 Task: Check the updates from our CEO.
Action: Mouse scrolled (901, 327) with delta (0, 0)
Screenshot: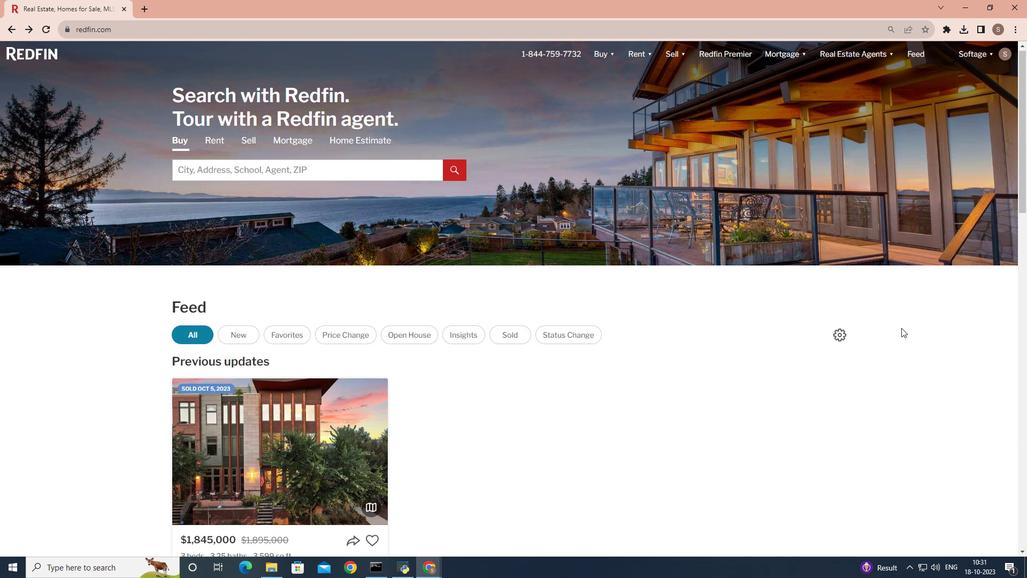 
Action: Mouse scrolled (901, 327) with delta (0, 0)
Screenshot: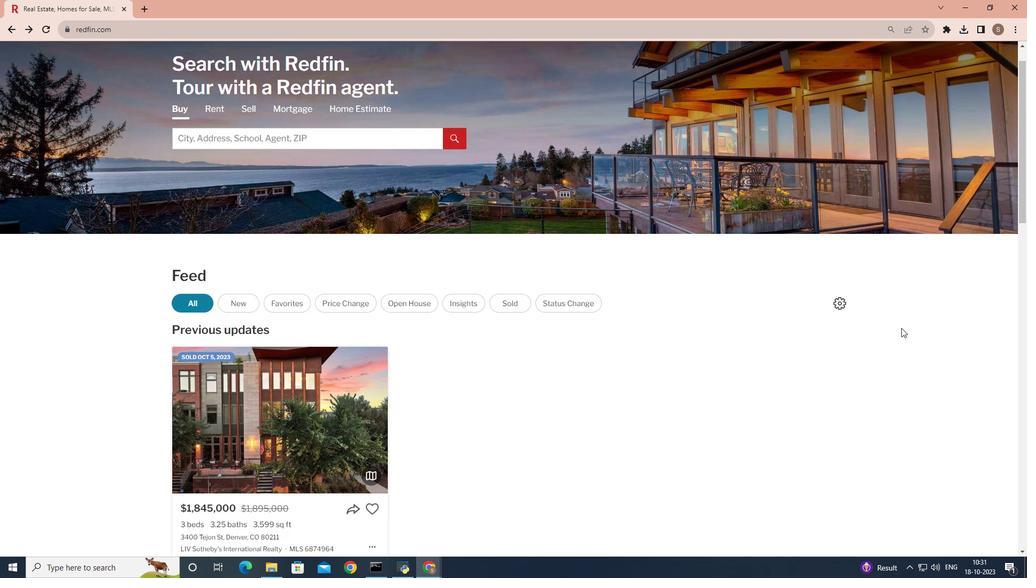 
Action: Mouse scrolled (901, 327) with delta (0, 0)
Screenshot: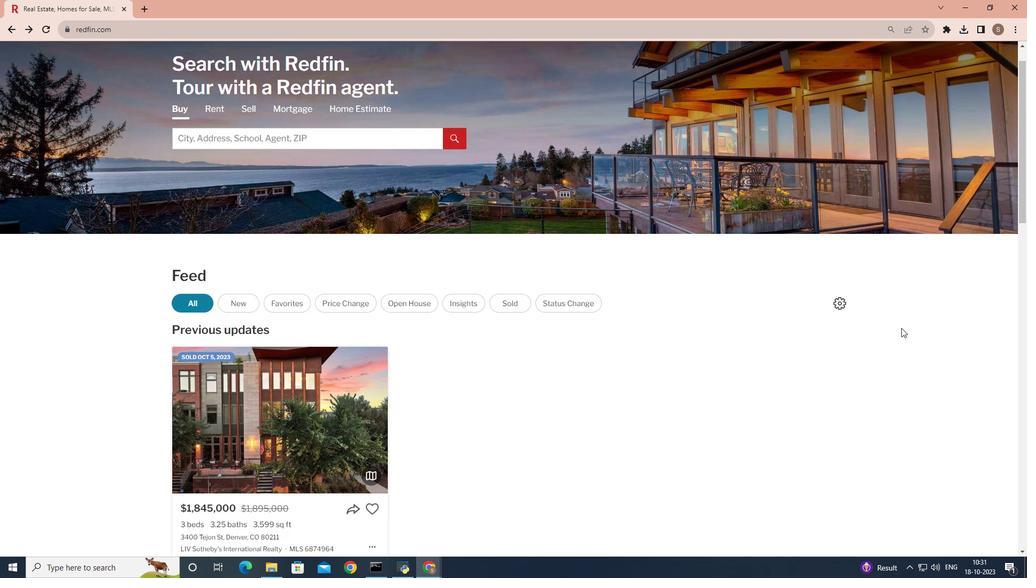 
Action: Mouse scrolled (901, 327) with delta (0, 0)
Screenshot: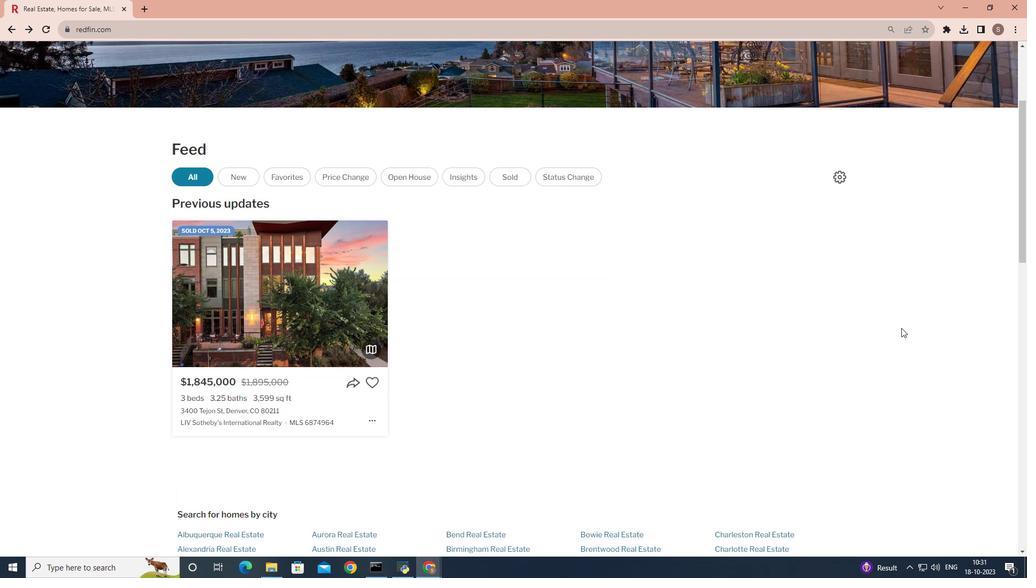 
Action: Mouse scrolled (901, 327) with delta (0, 0)
Screenshot: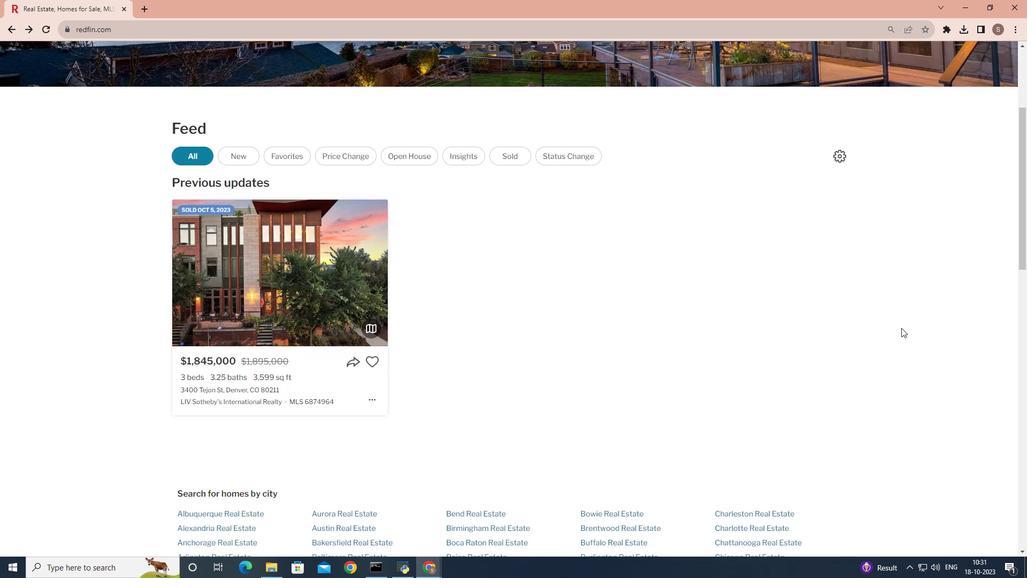 
Action: Mouse scrolled (901, 327) with delta (0, 0)
Screenshot: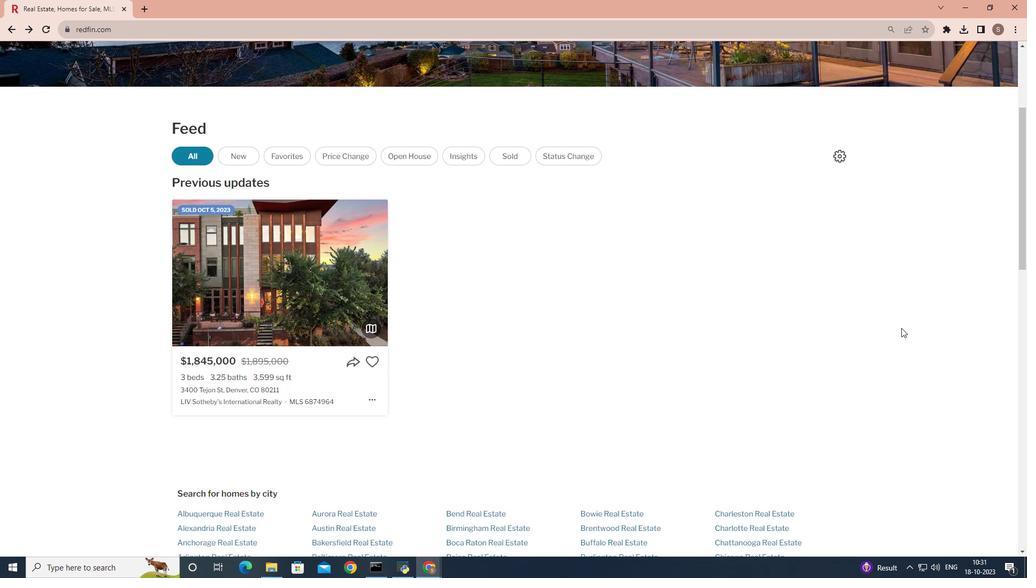 
Action: Mouse scrolled (901, 327) with delta (0, 0)
Screenshot: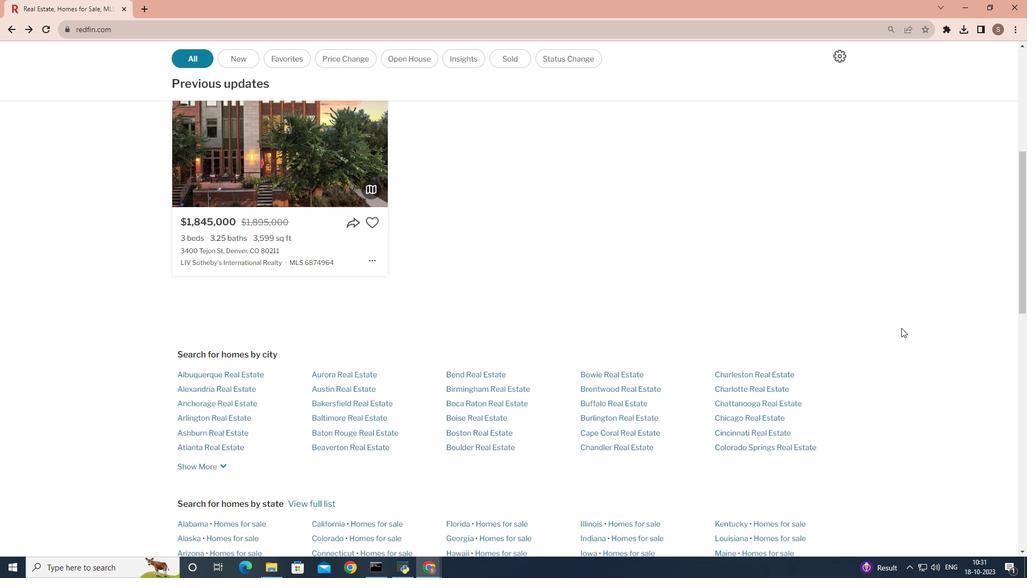 
Action: Mouse scrolled (901, 327) with delta (0, 0)
Screenshot: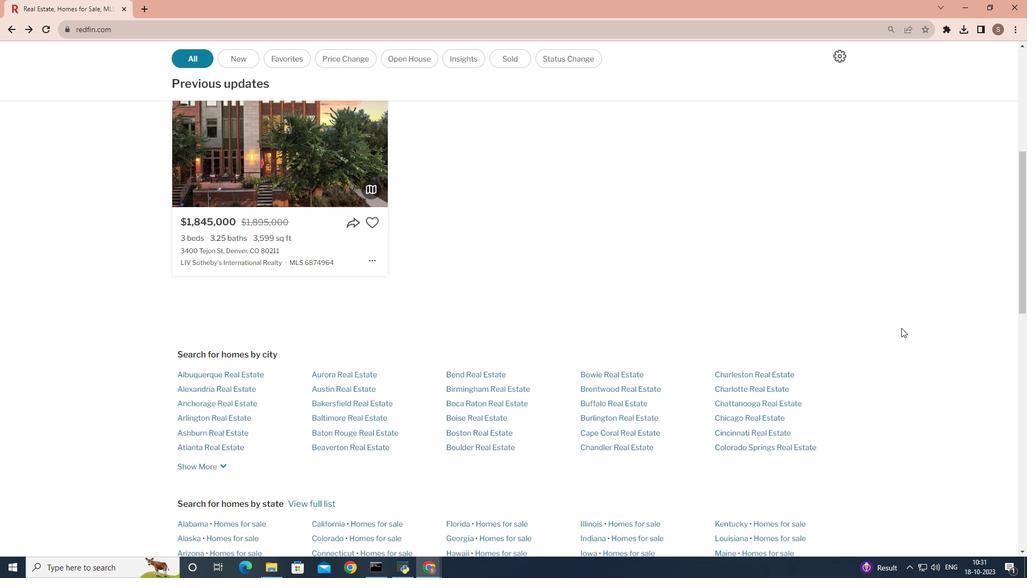 
Action: Mouse scrolled (901, 327) with delta (0, 0)
Screenshot: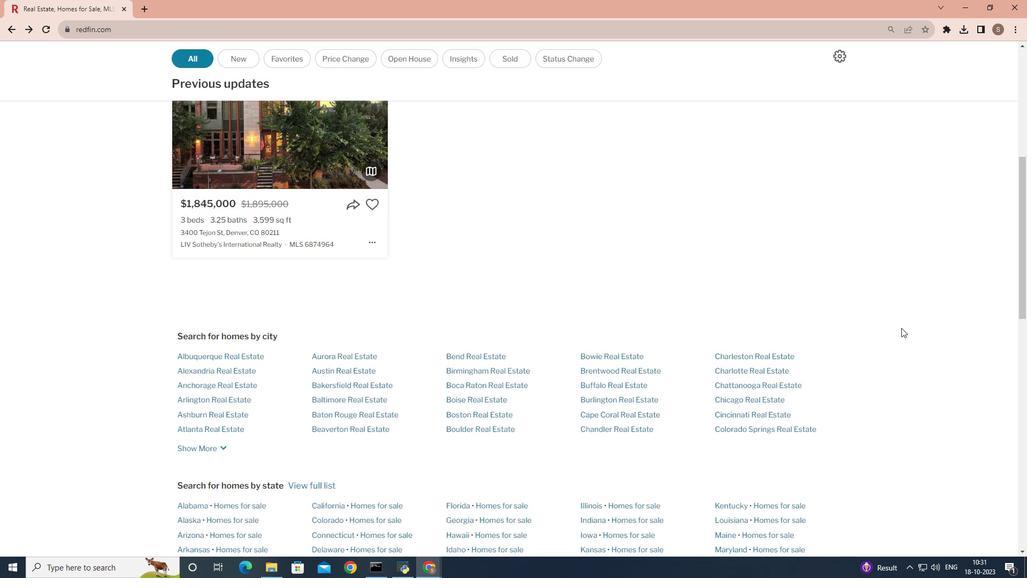 
Action: Mouse scrolled (901, 327) with delta (0, 0)
Screenshot: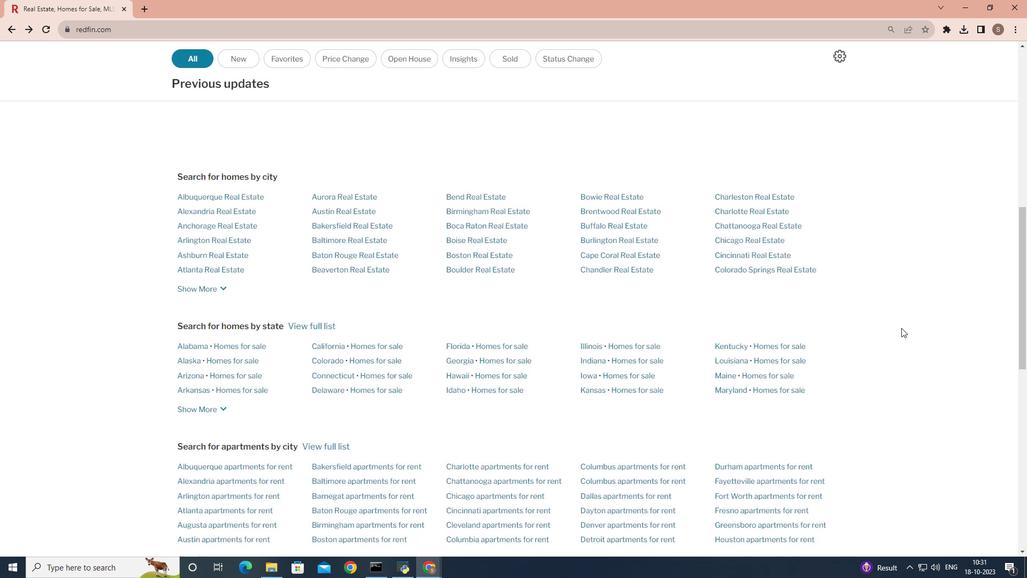 
Action: Mouse scrolled (901, 327) with delta (0, 0)
Screenshot: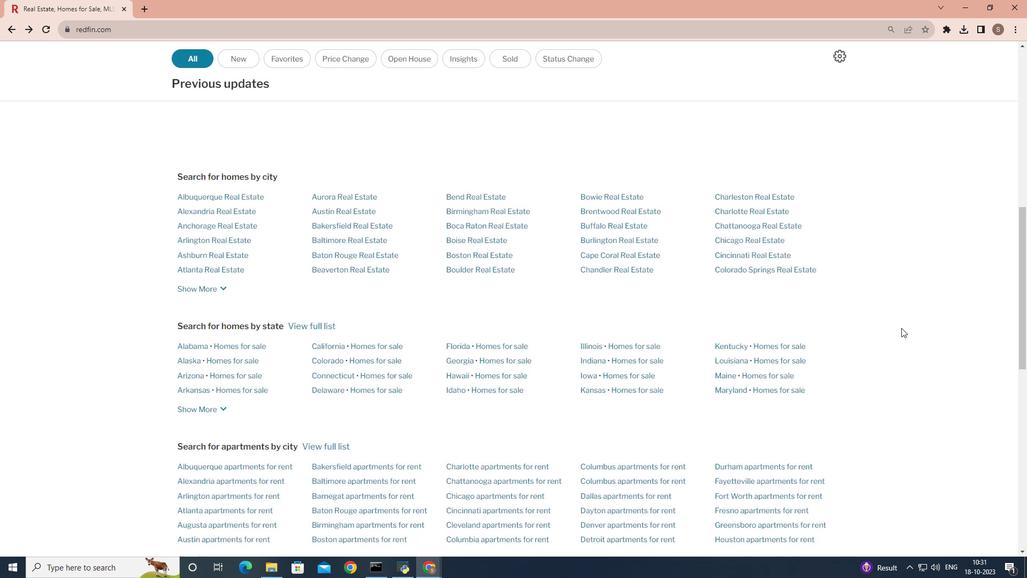 
Action: Mouse scrolled (901, 327) with delta (0, 0)
Screenshot: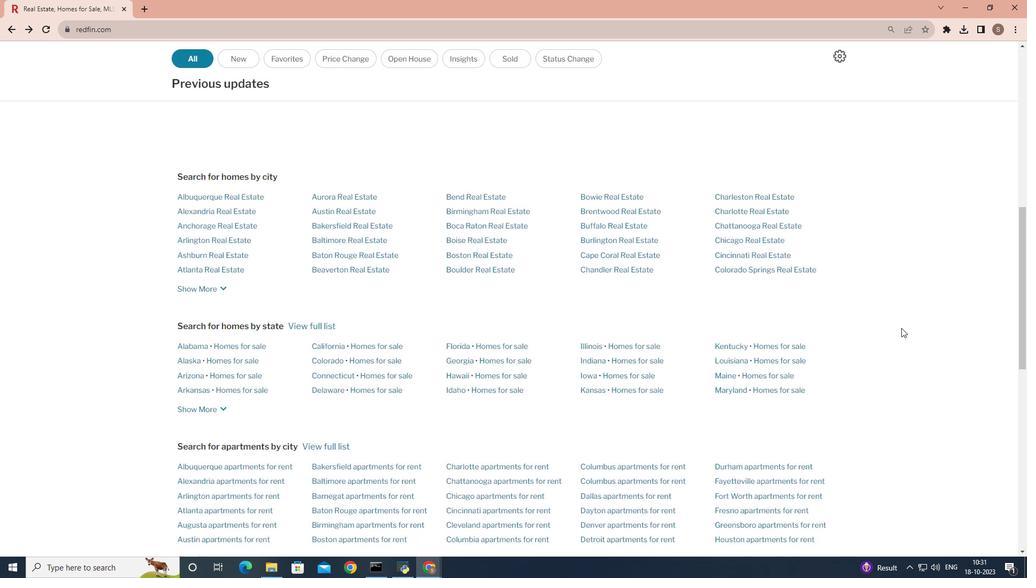 
Action: Mouse scrolled (901, 327) with delta (0, 0)
Screenshot: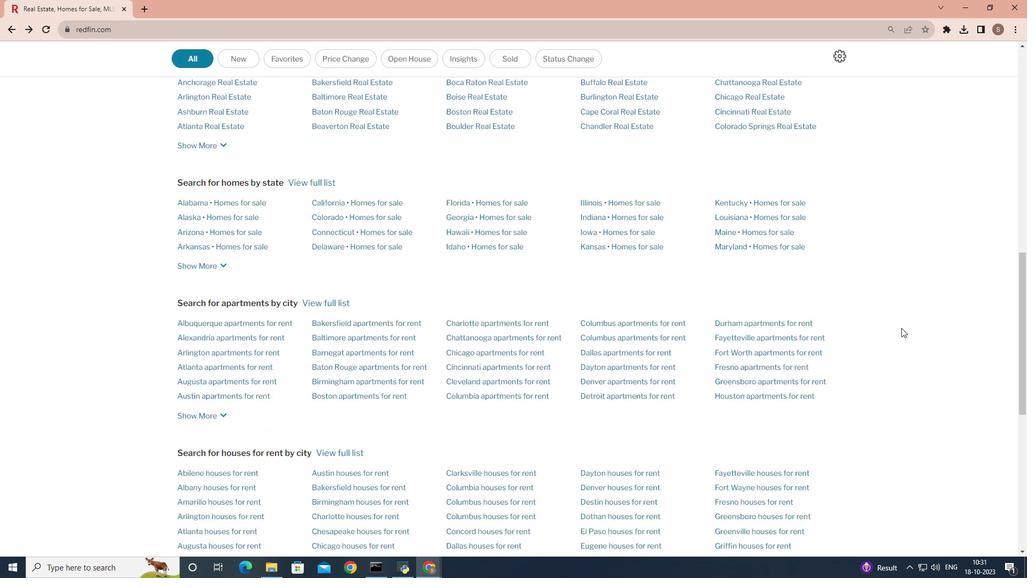 
Action: Mouse scrolled (901, 327) with delta (0, 0)
Screenshot: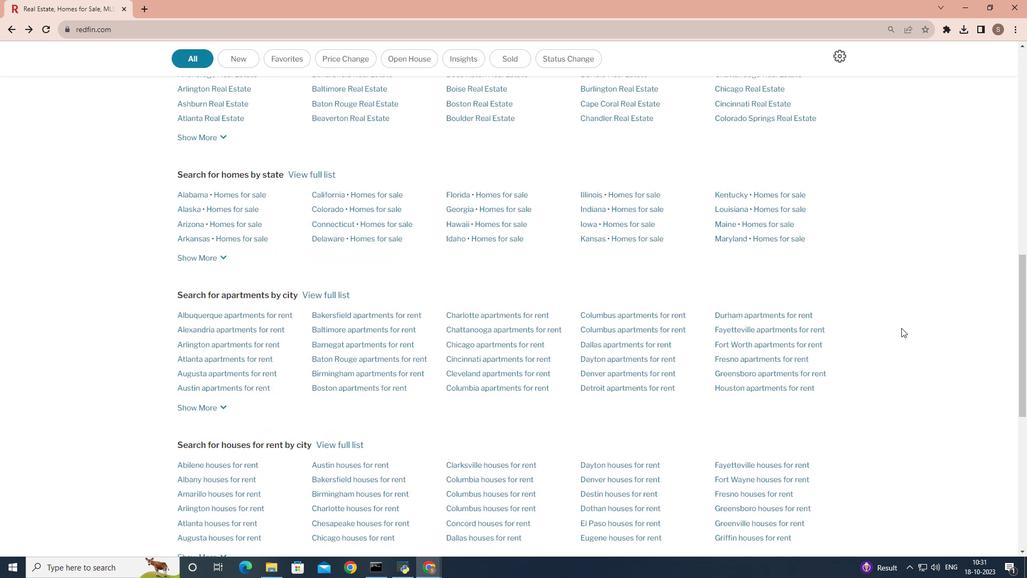 
Action: Mouse scrolled (901, 327) with delta (0, 0)
Screenshot: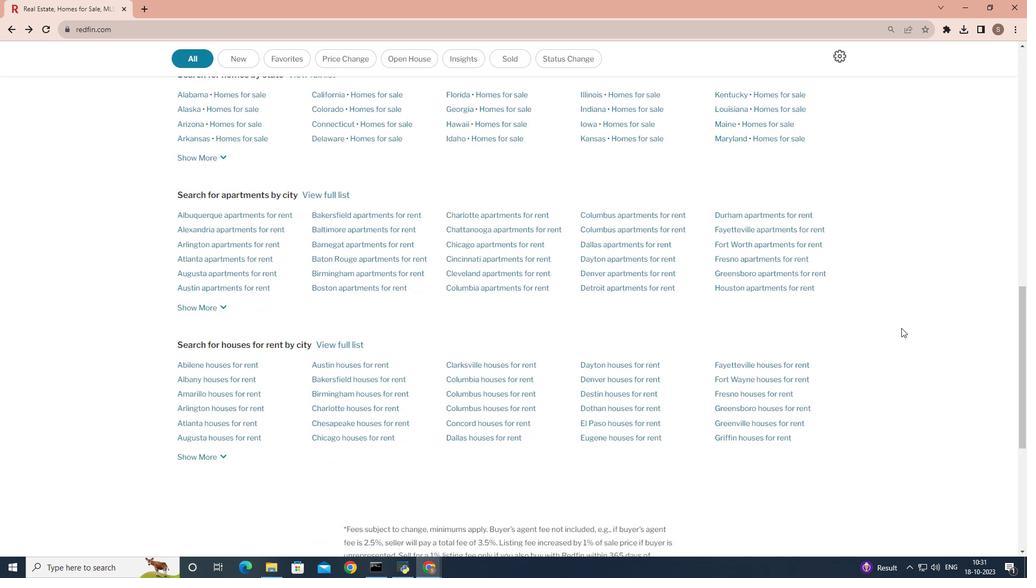 
Action: Mouse scrolled (901, 327) with delta (0, 0)
Screenshot: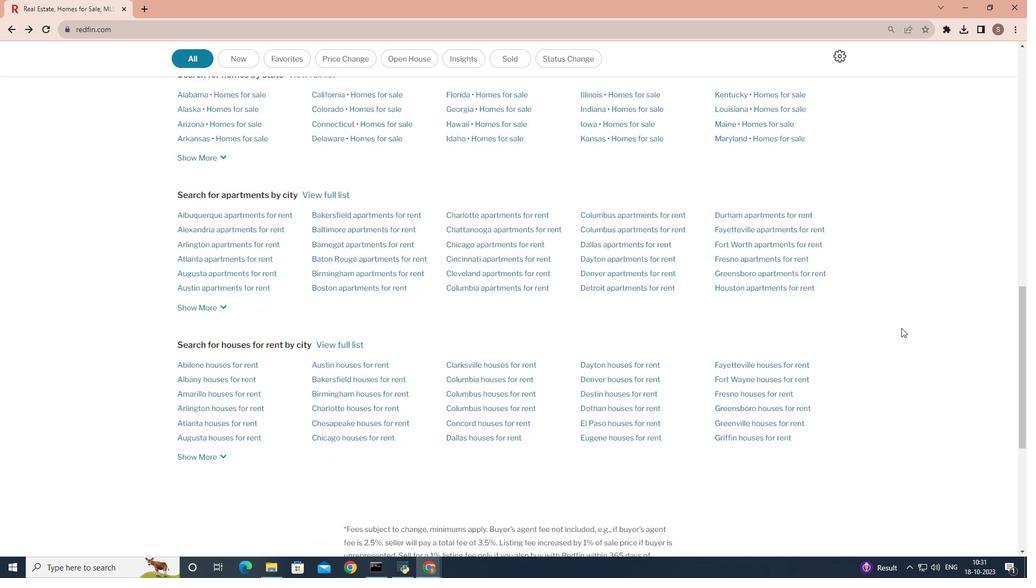 
Action: Mouse scrolled (901, 327) with delta (0, 0)
Screenshot: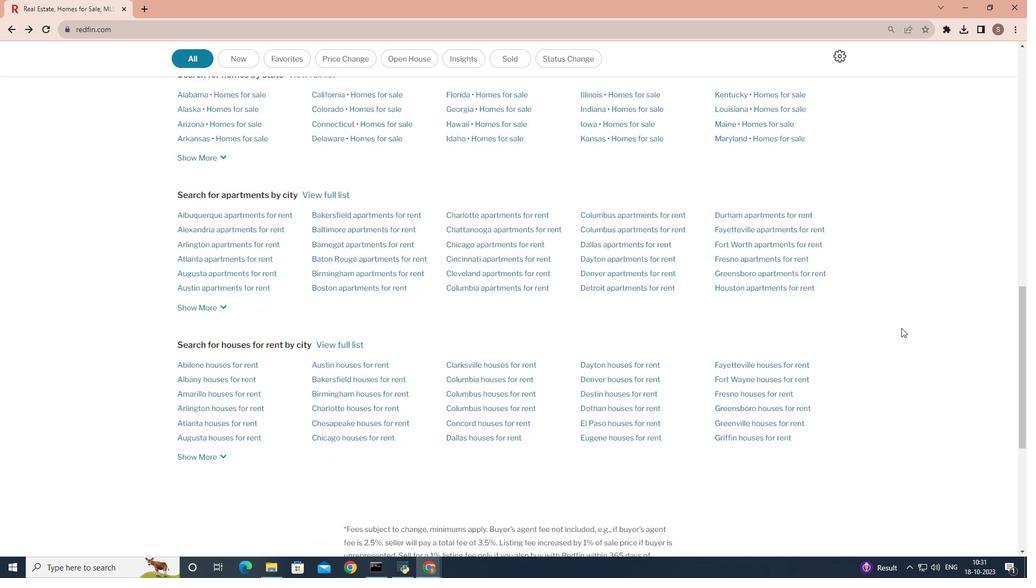 
Action: Mouse scrolled (901, 327) with delta (0, 0)
Screenshot: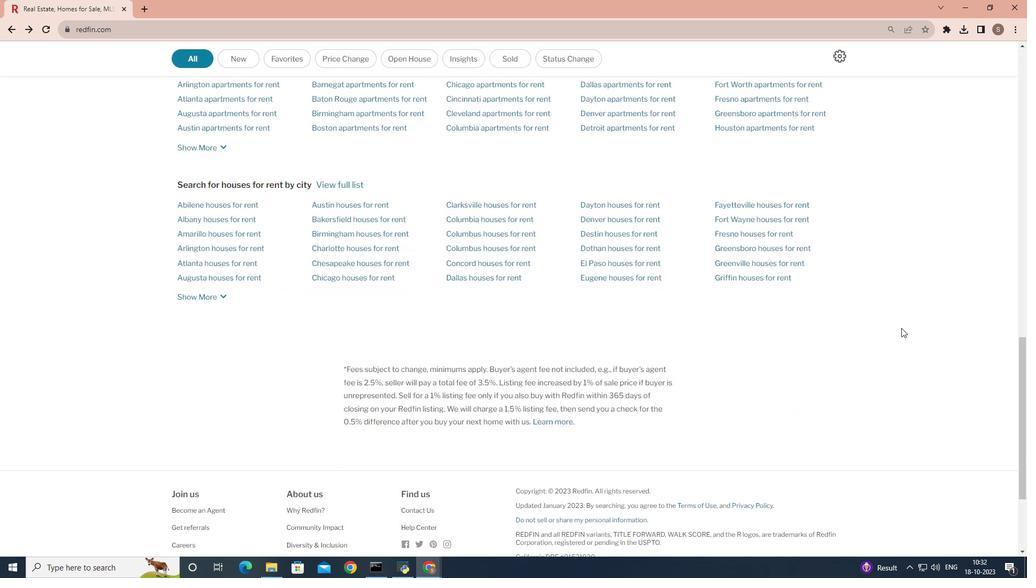 
Action: Mouse scrolled (901, 327) with delta (0, 0)
Screenshot: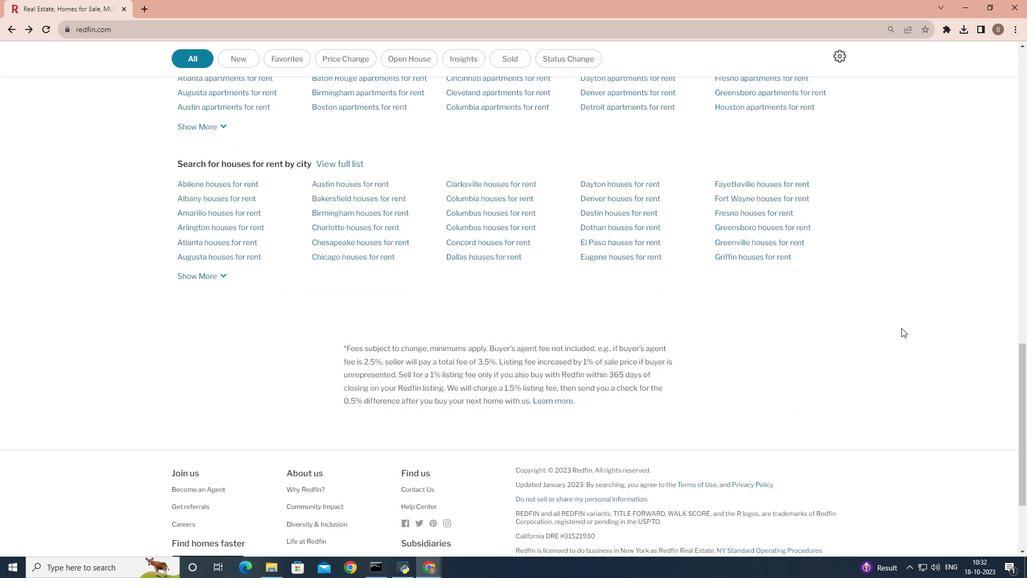 
Action: Mouse scrolled (901, 327) with delta (0, 0)
Screenshot: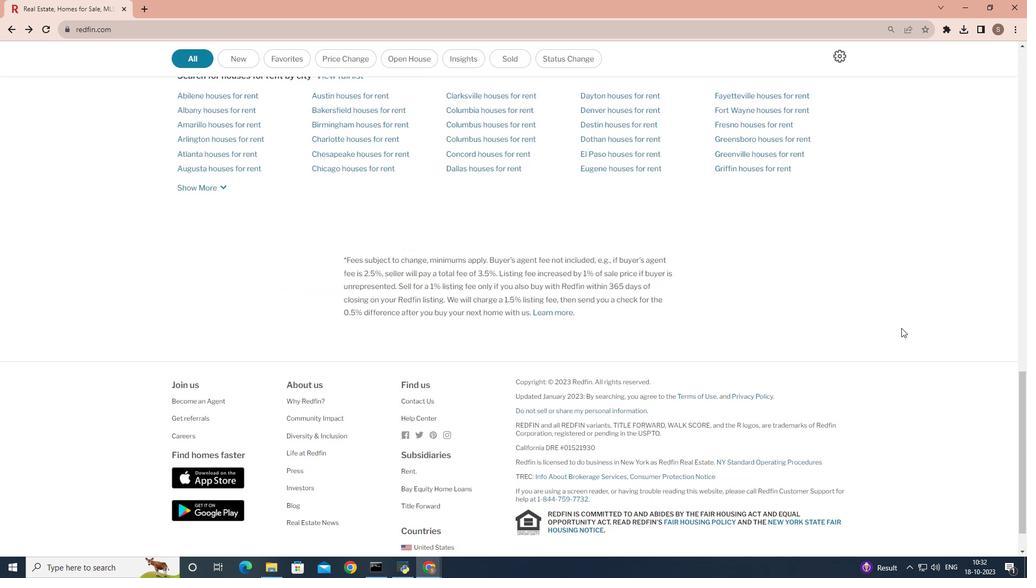 
Action: Mouse scrolled (901, 327) with delta (0, 0)
Screenshot: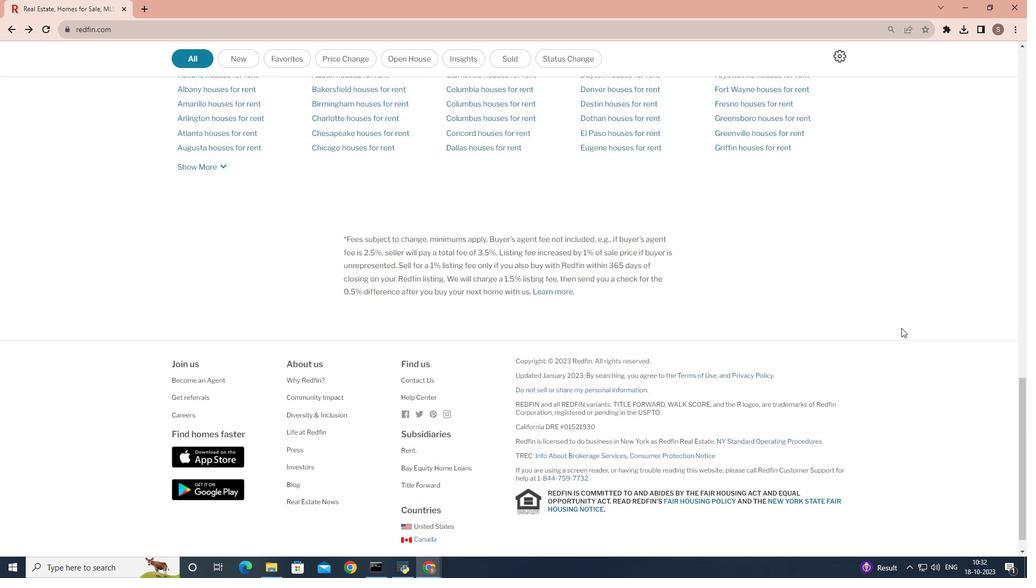 
Action: Mouse scrolled (901, 327) with delta (0, 0)
Screenshot: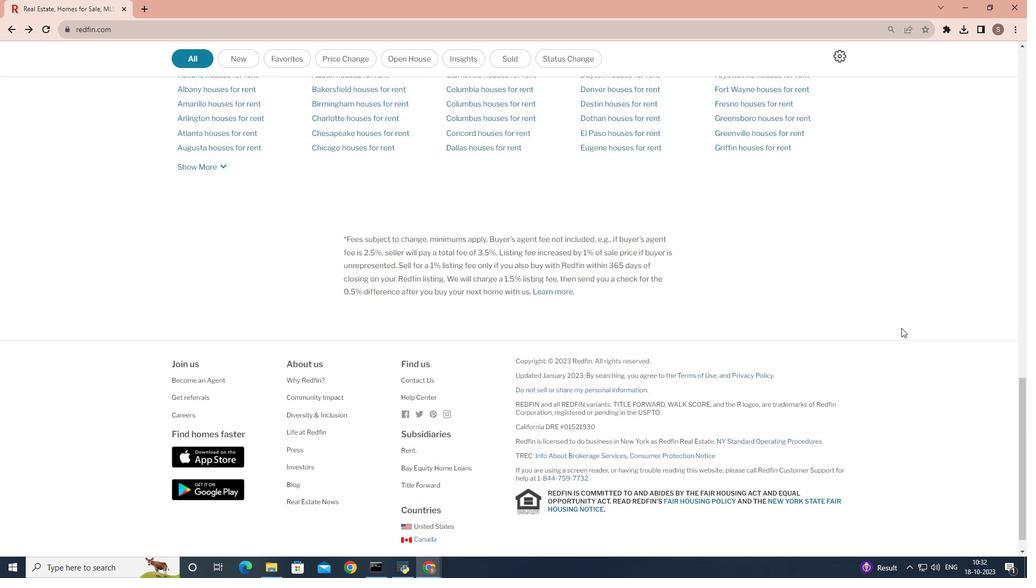 
Action: Mouse scrolled (901, 327) with delta (0, 0)
Screenshot: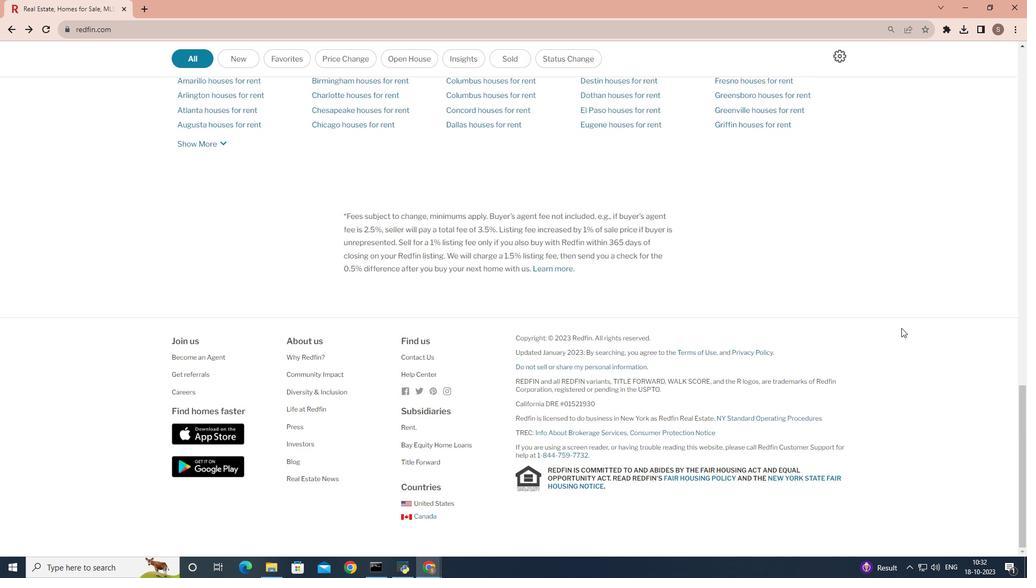 
Action: Mouse scrolled (901, 327) with delta (0, 0)
Screenshot: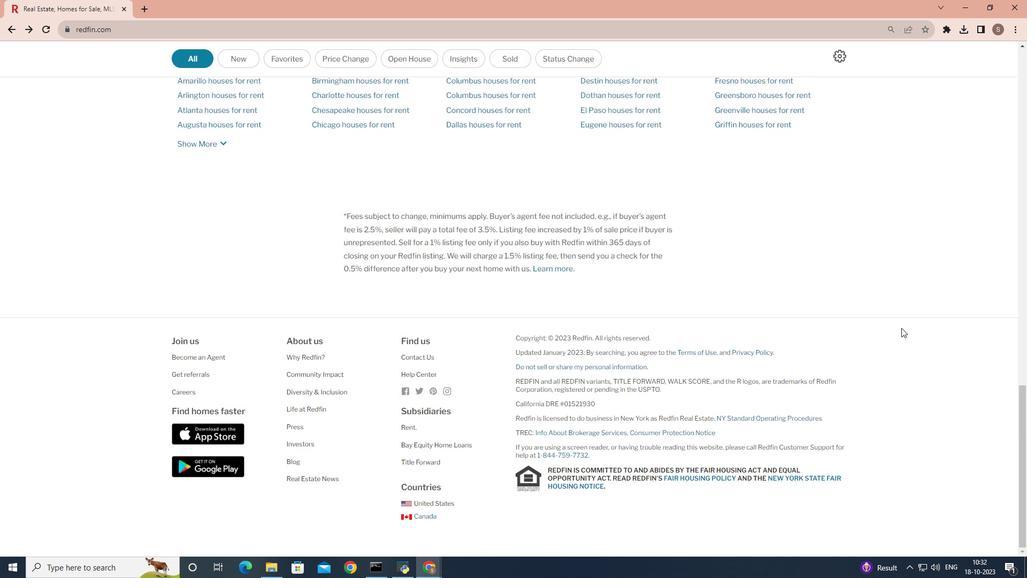 
Action: Mouse scrolled (901, 327) with delta (0, 0)
Screenshot: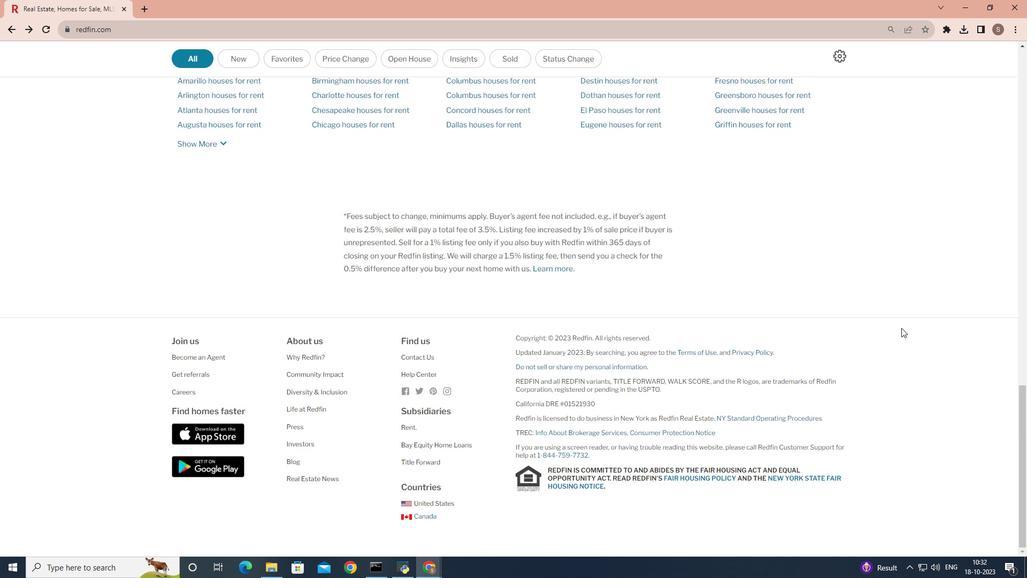 
Action: Mouse moved to (332, 478)
Screenshot: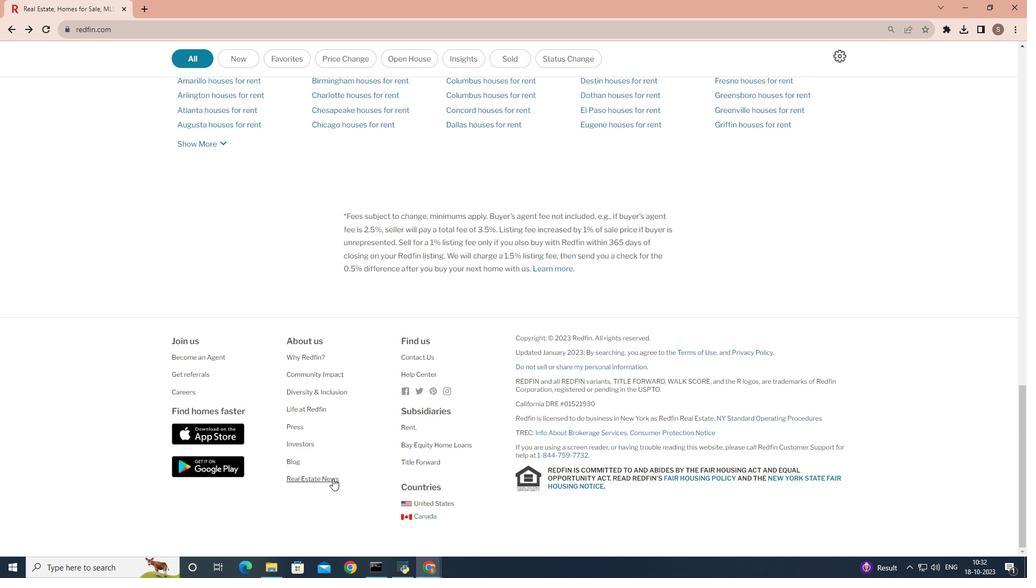 
Action: Mouse pressed left at (332, 478)
Screenshot: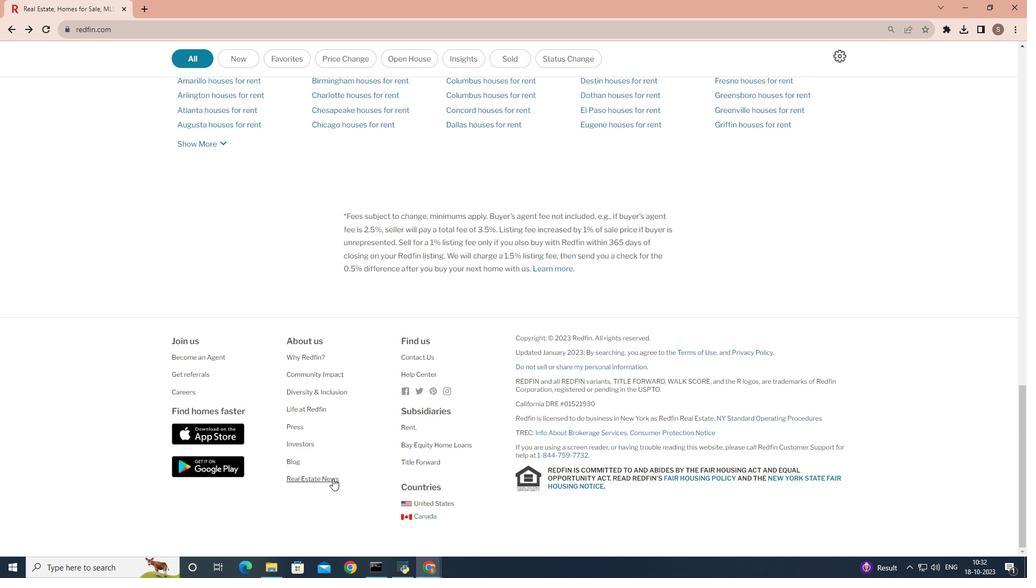 
Action: Mouse moved to (534, 95)
Screenshot: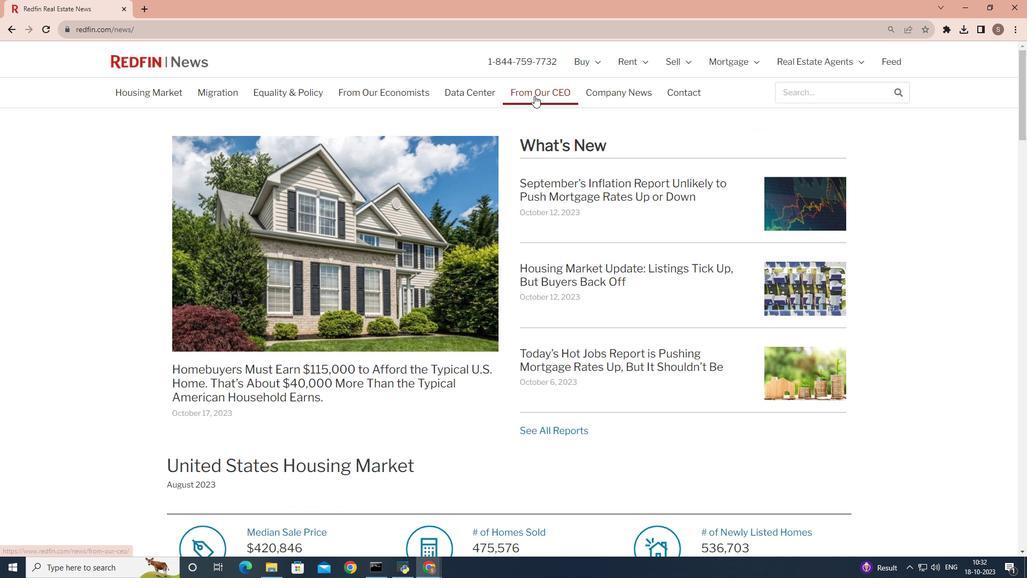 
Action: Mouse pressed left at (534, 95)
Screenshot: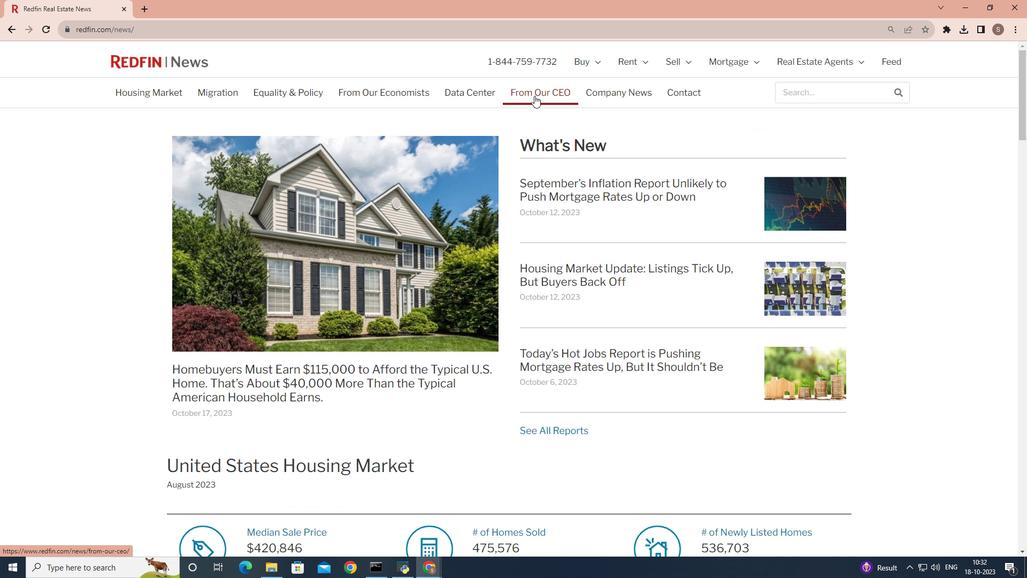
